 Task: Enable the video filter "Freezing interactive video filter" for mosaic bridge stream output.
Action: Mouse moved to (90, 10)
Screenshot: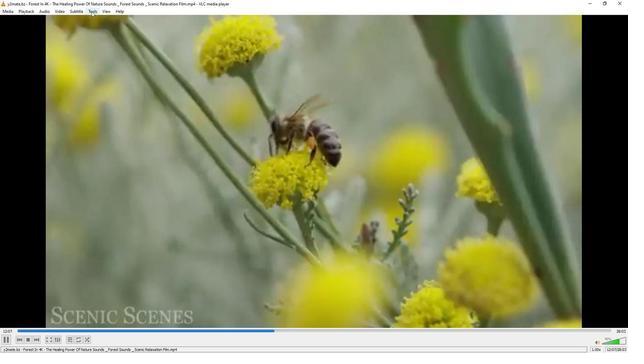 
Action: Mouse pressed left at (90, 10)
Screenshot: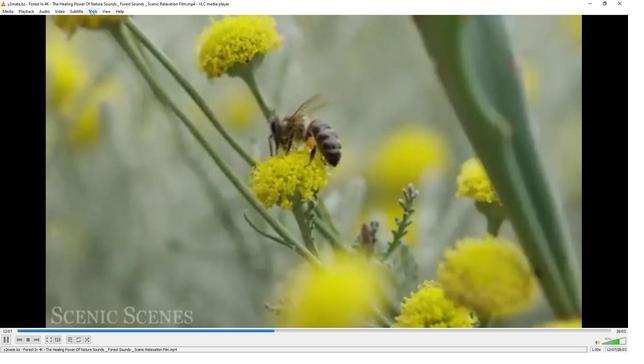 
Action: Mouse moved to (112, 88)
Screenshot: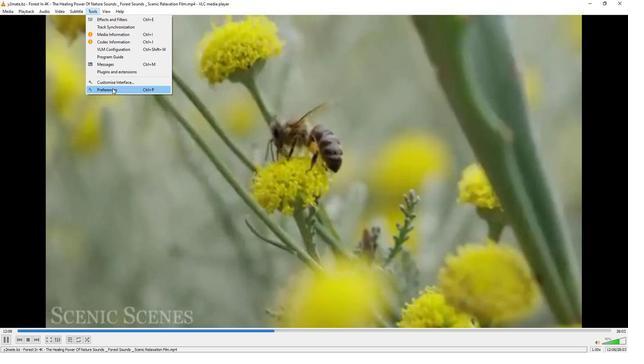
Action: Mouse pressed left at (112, 88)
Screenshot: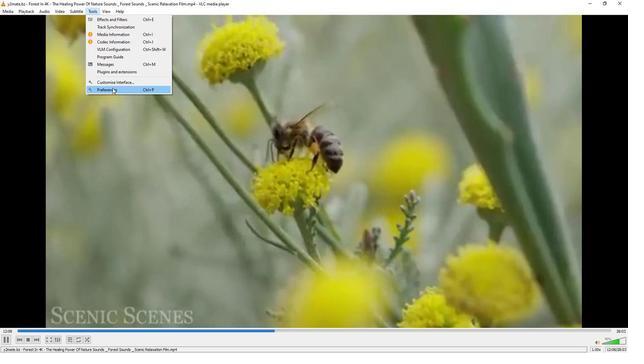 
Action: Mouse moved to (206, 288)
Screenshot: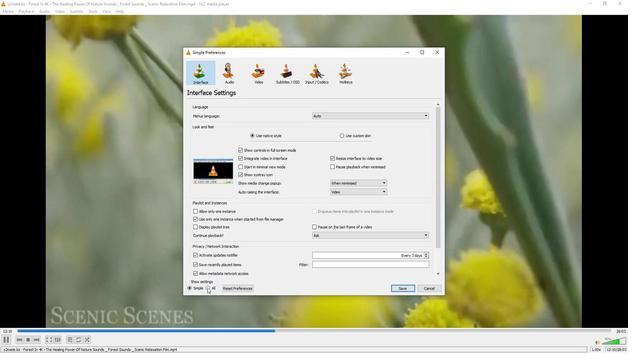 
Action: Mouse pressed left at (206, 288)
Screenshot: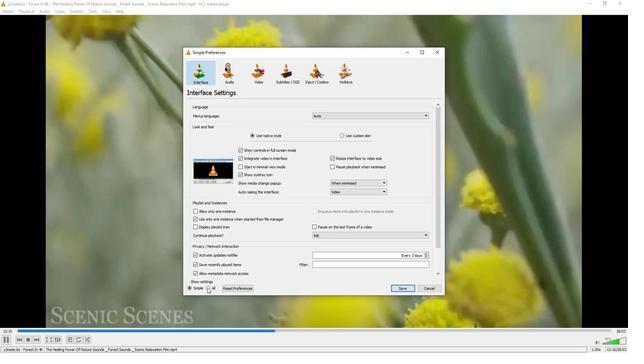 
Action: Mouse moved to (206, 240)
Screenshot: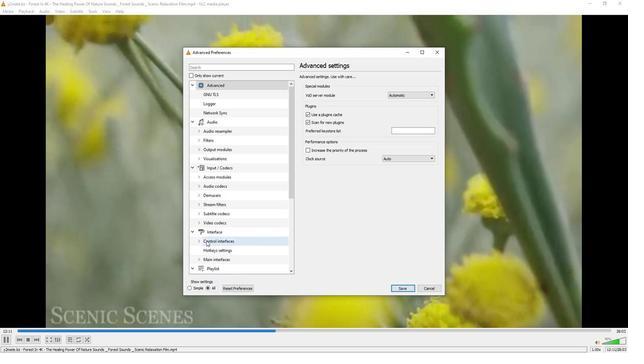 
Action: Mouse scrolled (206, 240) with delta (0, 0)
Screenshot: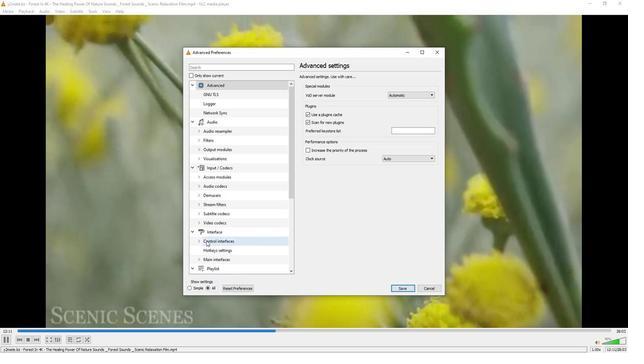 
Action: Mouse moved to (205, 237)
Screenshot: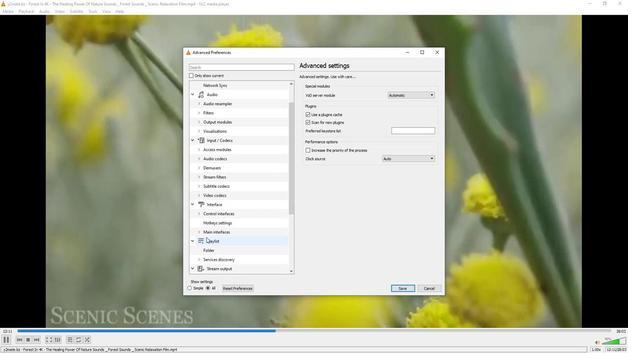 
Action: Mouse scrolled (205, 237) with delta (0, 0)
Screenshot: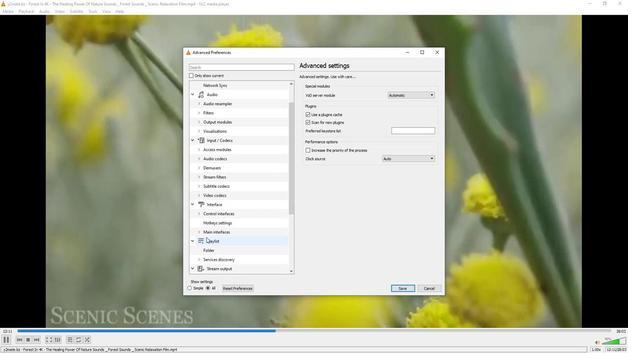 
Action: Mouse moved to (205, 235)
Screenshot: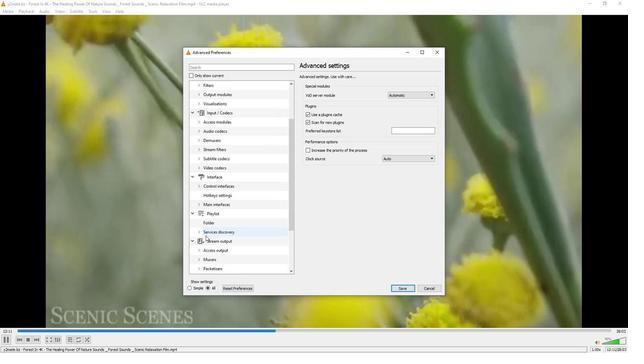 
Action: Mouse scrolled (205, 235) with delta (0, 0)
Screenshot: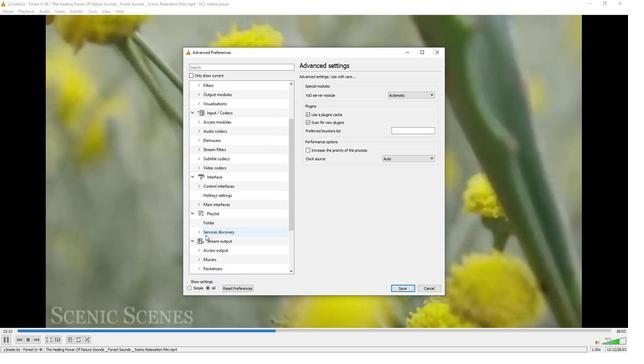 
Action: Mouse moved to (199, 250)
Screenshot: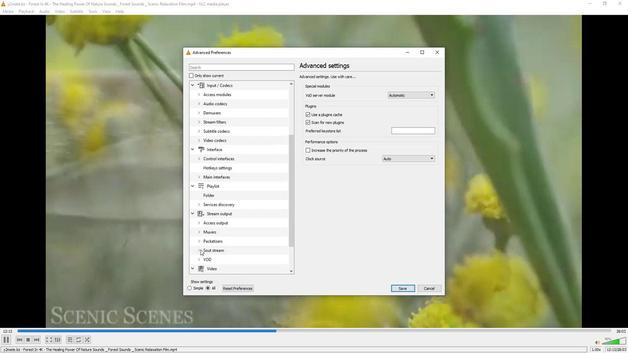 
Action: Mouse pressed left at (199, 250)
Screenshot: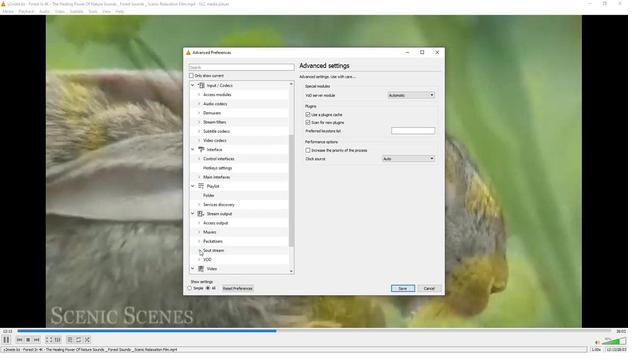 
Action: Mouse moved to (216, 251)
Screenshot: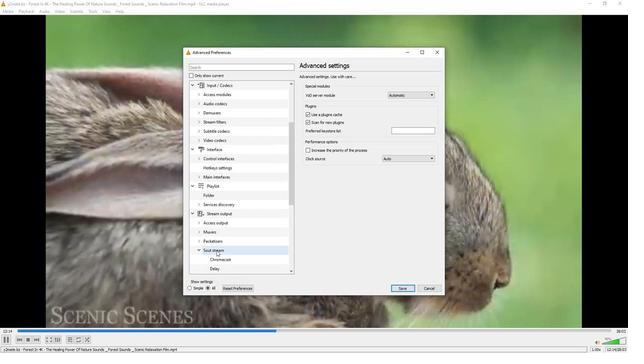 
Action: Mouse scrolled (216, 250) with delta (0, 0)
Screenshot: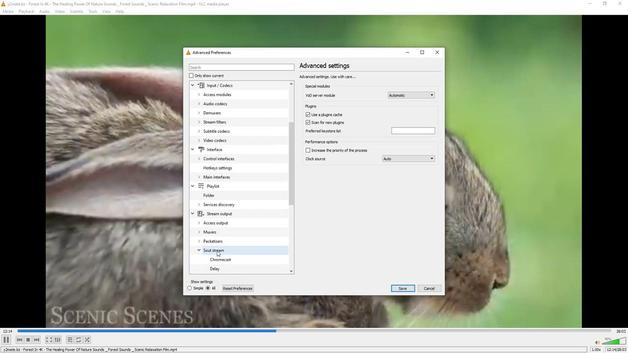 
Action: Mouse scrolled (216, 250) with delta (0, 0)
Screenshot: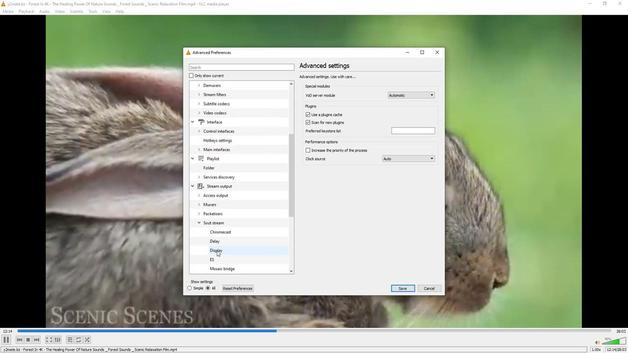 
Action: Mouse moved to (217, 243)
Screenshot: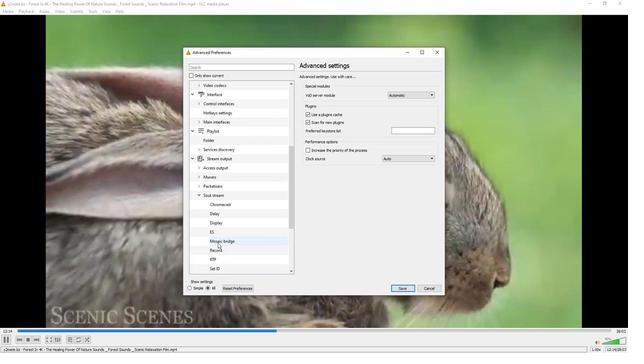
Action: Mouse pressed left at (217, 243)
Screenshot: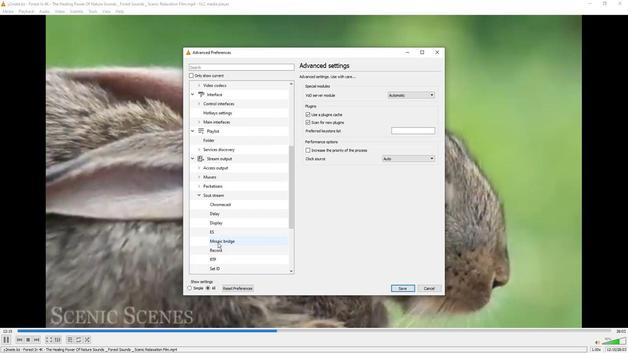 
Action: Mouse moved to (393, 225)
Screenshot: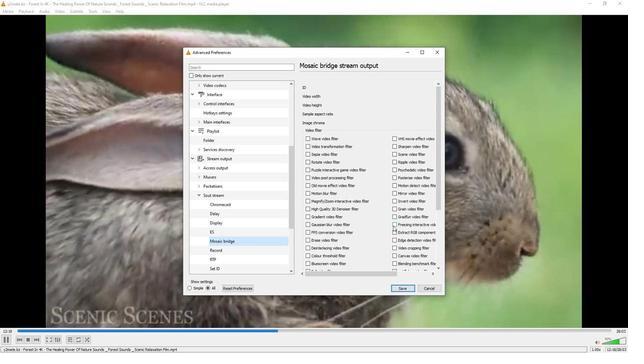 
Action: Mouse pressed left at (393, 225)
Screenshot: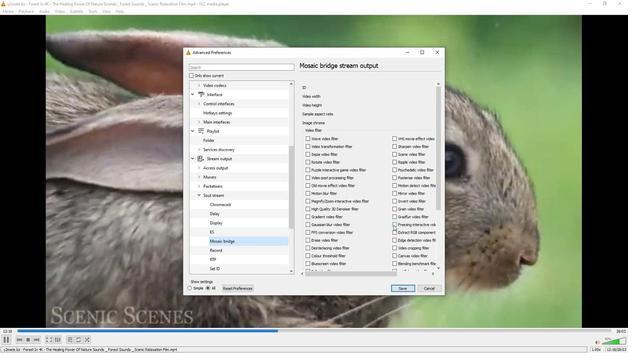 
Action: Mouse moved to (361, 231)
Screenshot: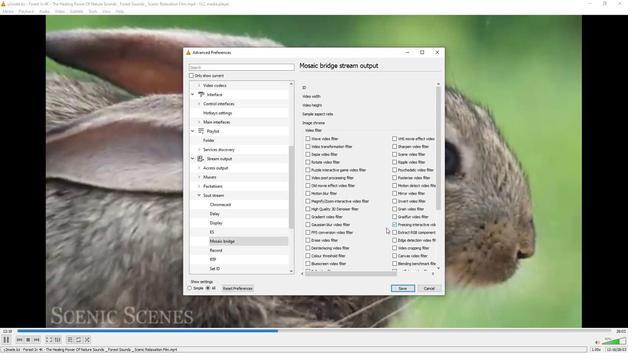 
